 Task: Create a task  Integrate Google Analytics to track user behavior , assign it to team member softage.6@softage.net in the project TransparentLine and update the status of the task to  On Track  , set the priority of the task to High.
Action: Mouse moved to (81, 510)
Screenshot: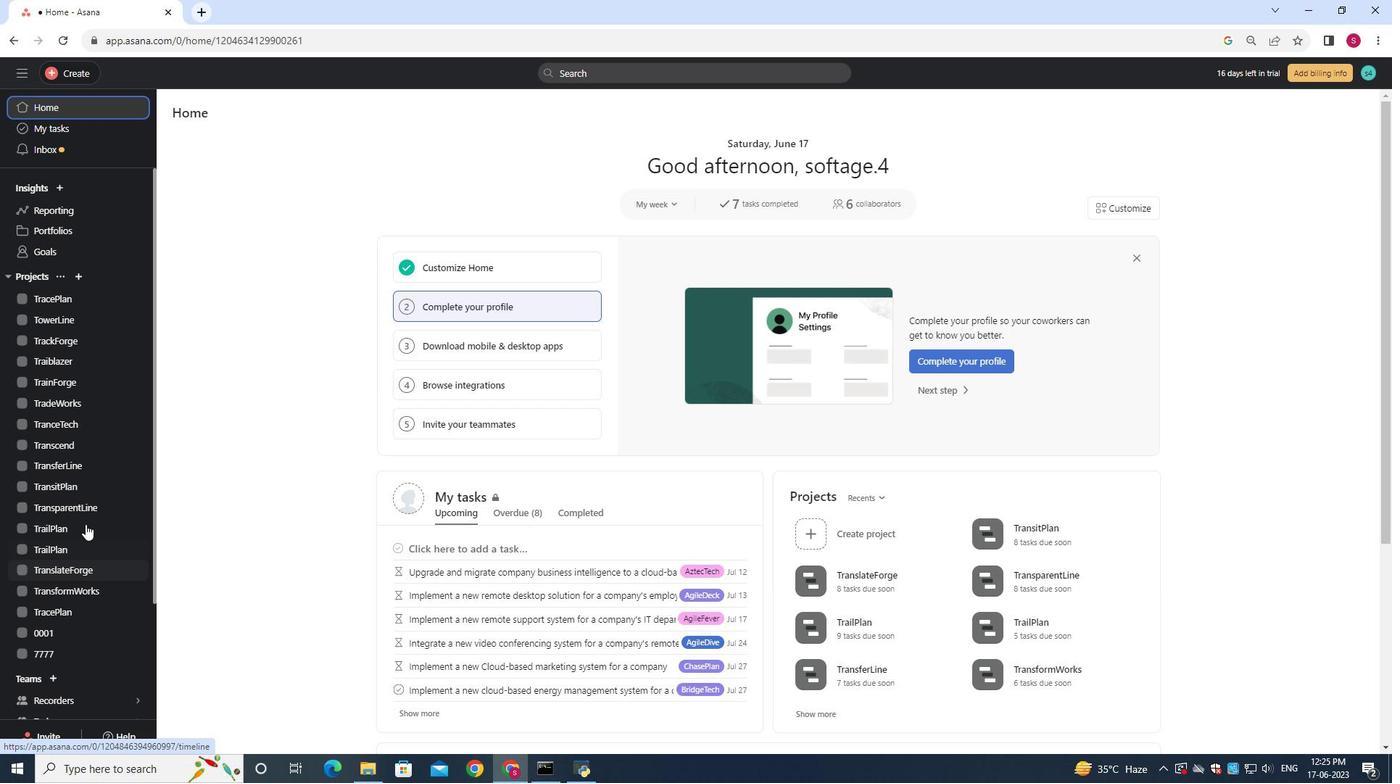 
Action: Mouse pressed left at (81, 510)
Screenshot: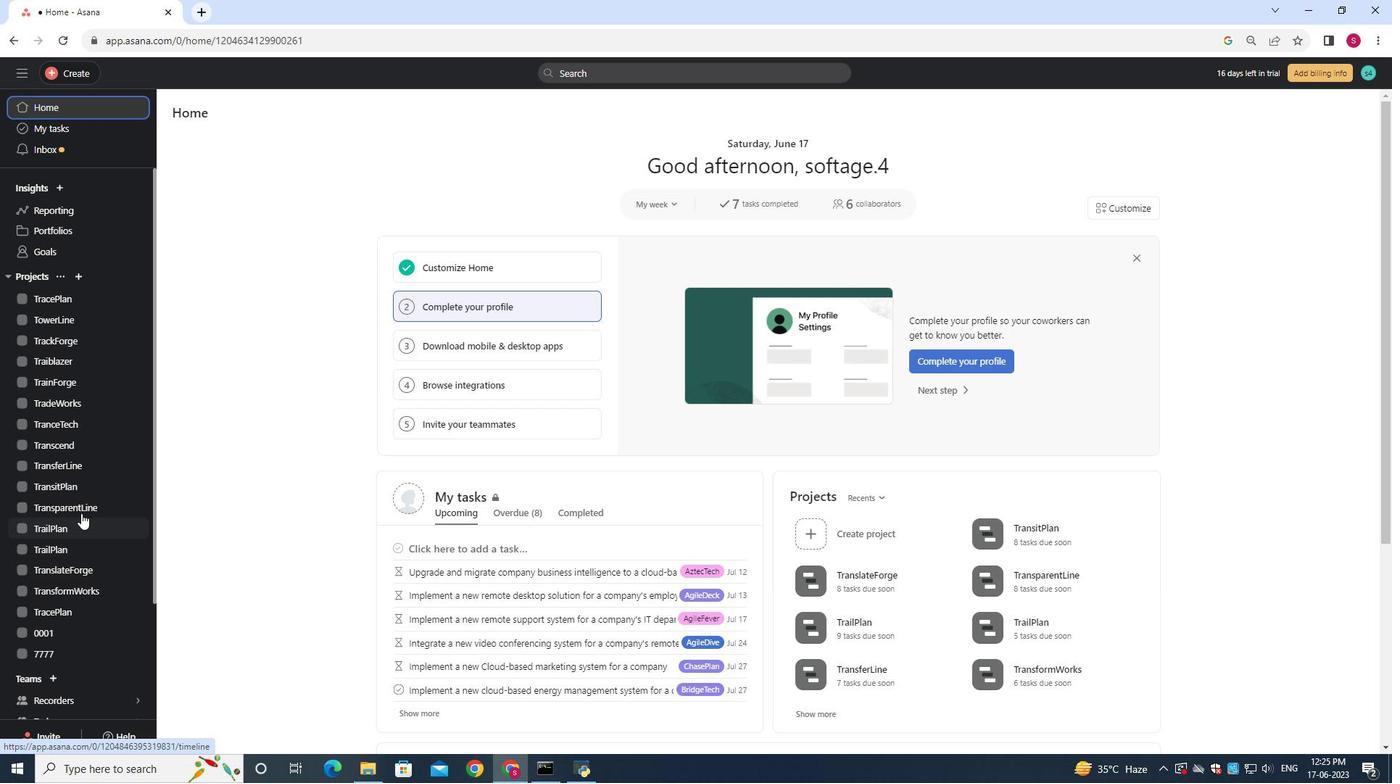 
Action: Mouse moved to (208, 172)
Screenshot: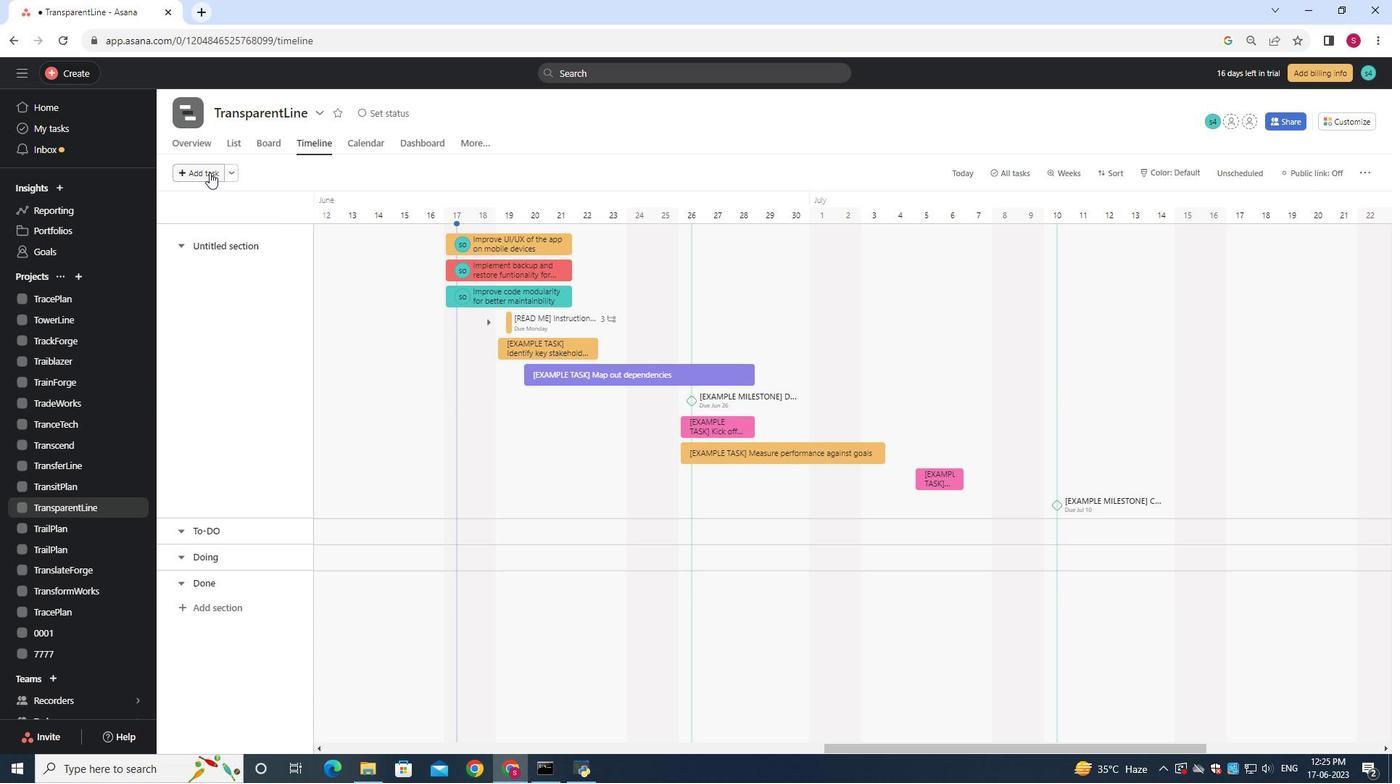 
Action: Mouse pressed left at (208, 172)
Screenshot: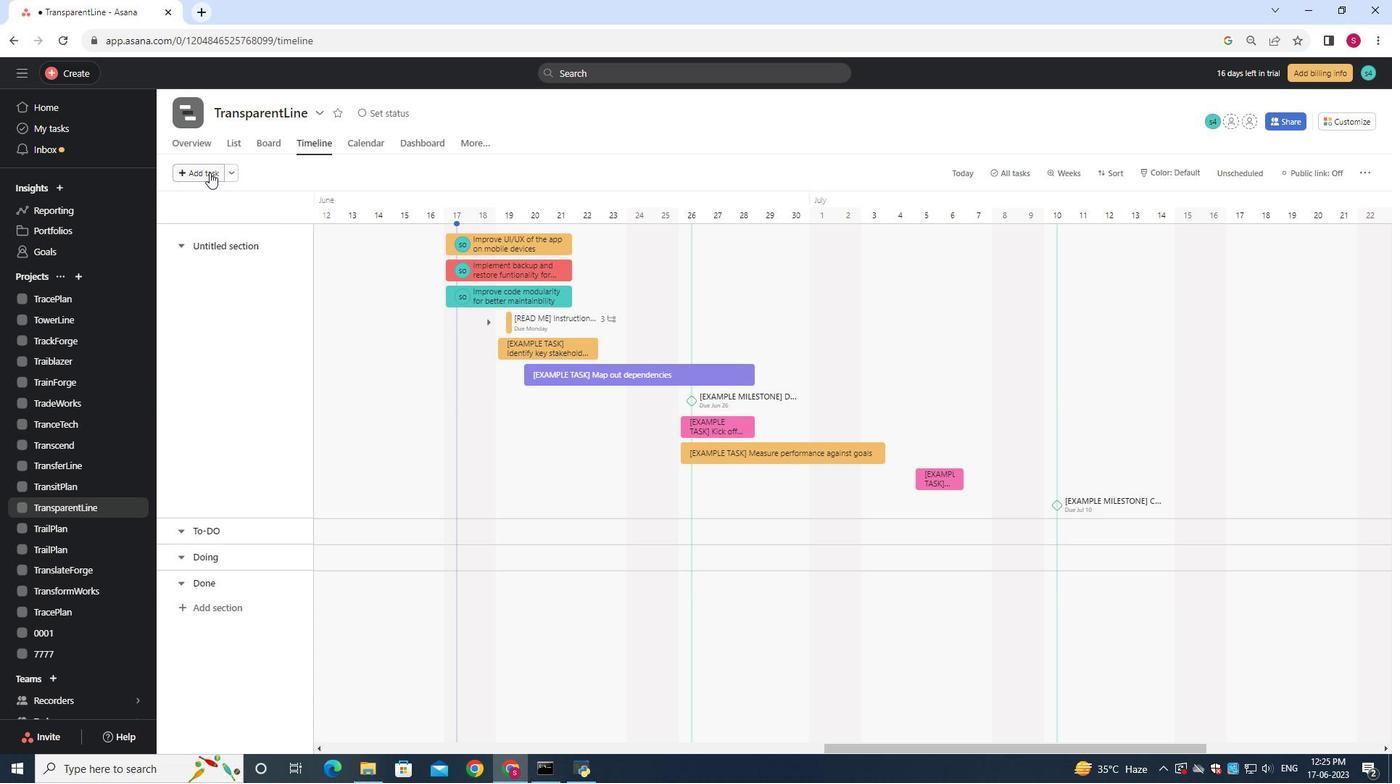 
Action: Mouse moved to (216, 173)
Screenshot: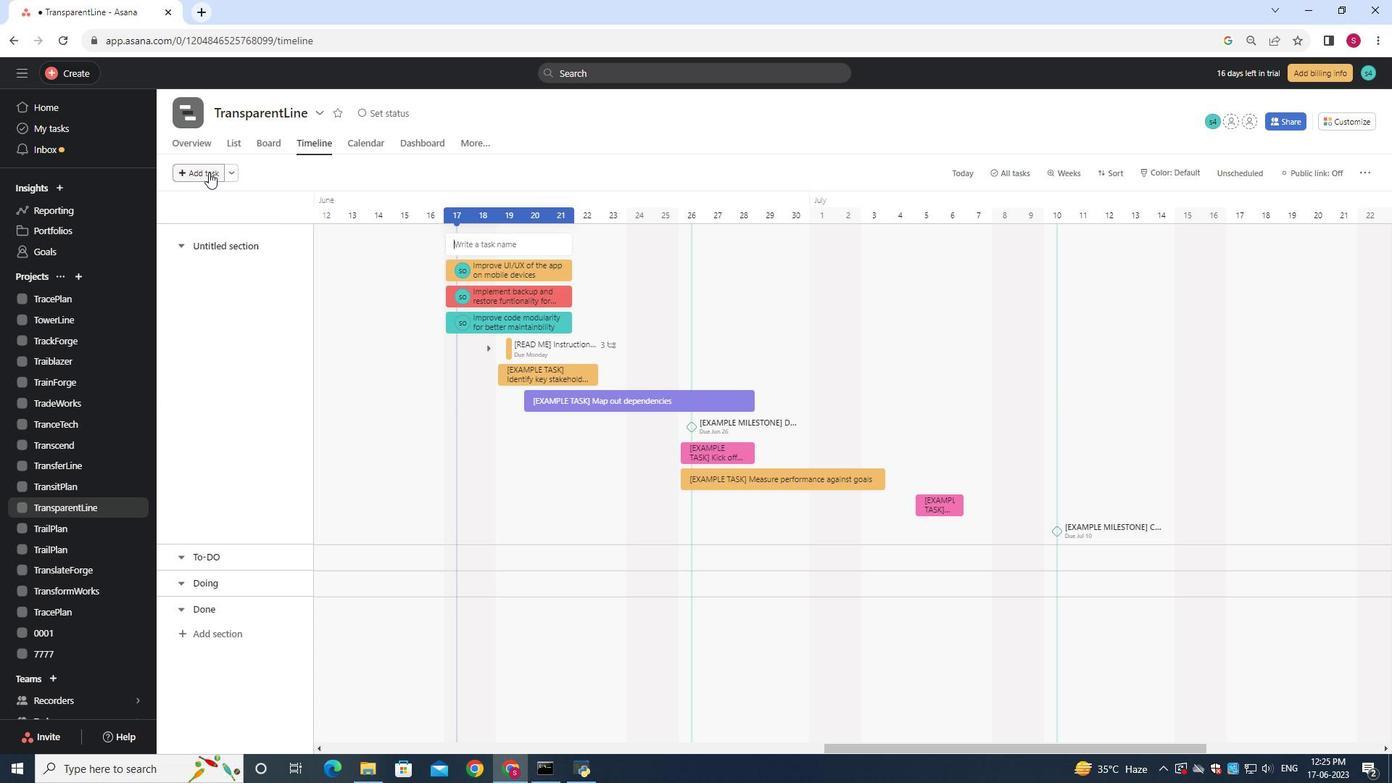 
Action: Key pressed <Key.shift>Integrate<Key.space><Key.shift>Google<Key.space><Key.shift>Analytics<Key.space>to<Key.space>c<Key.backspace>track<Key.space>user<Key.space>behavior
Screenshot: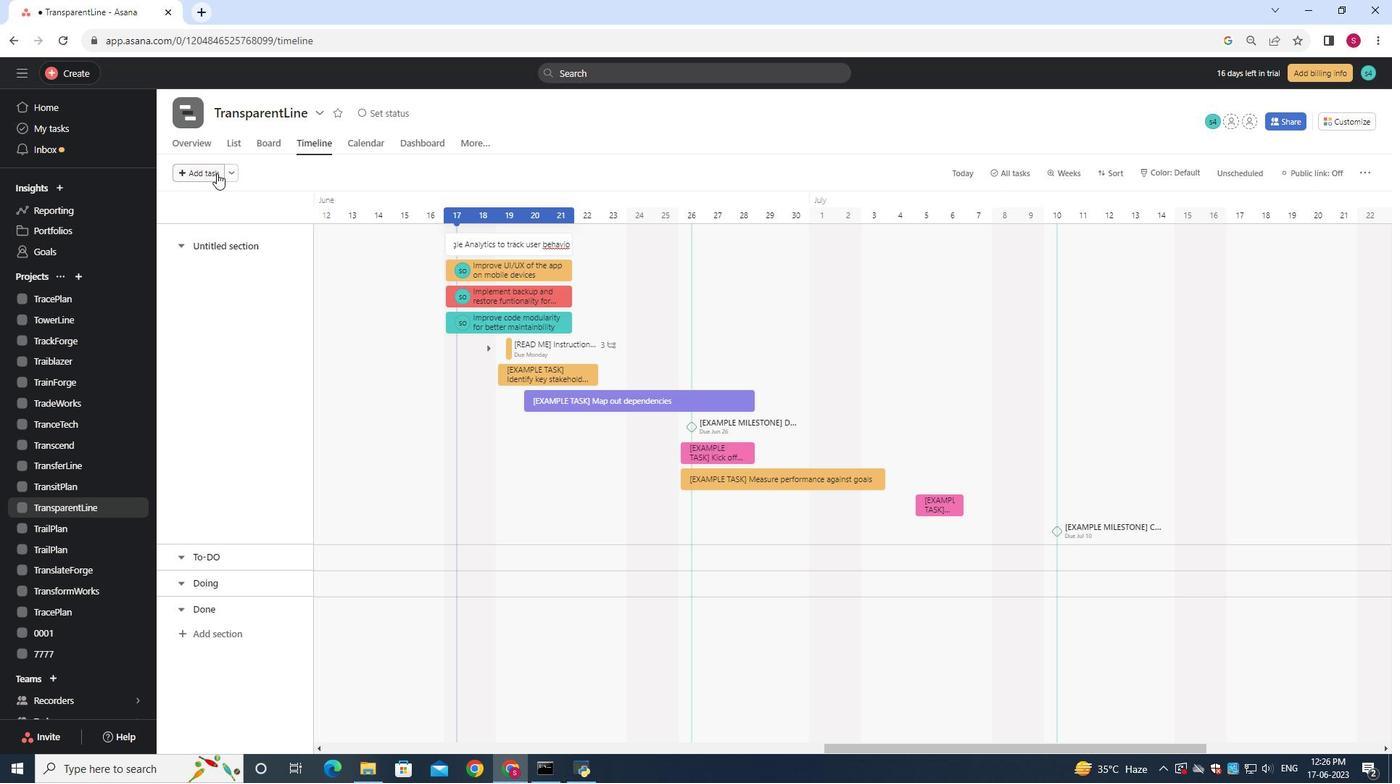 
Action: Mouse moved to (572, 248)
Screenshot: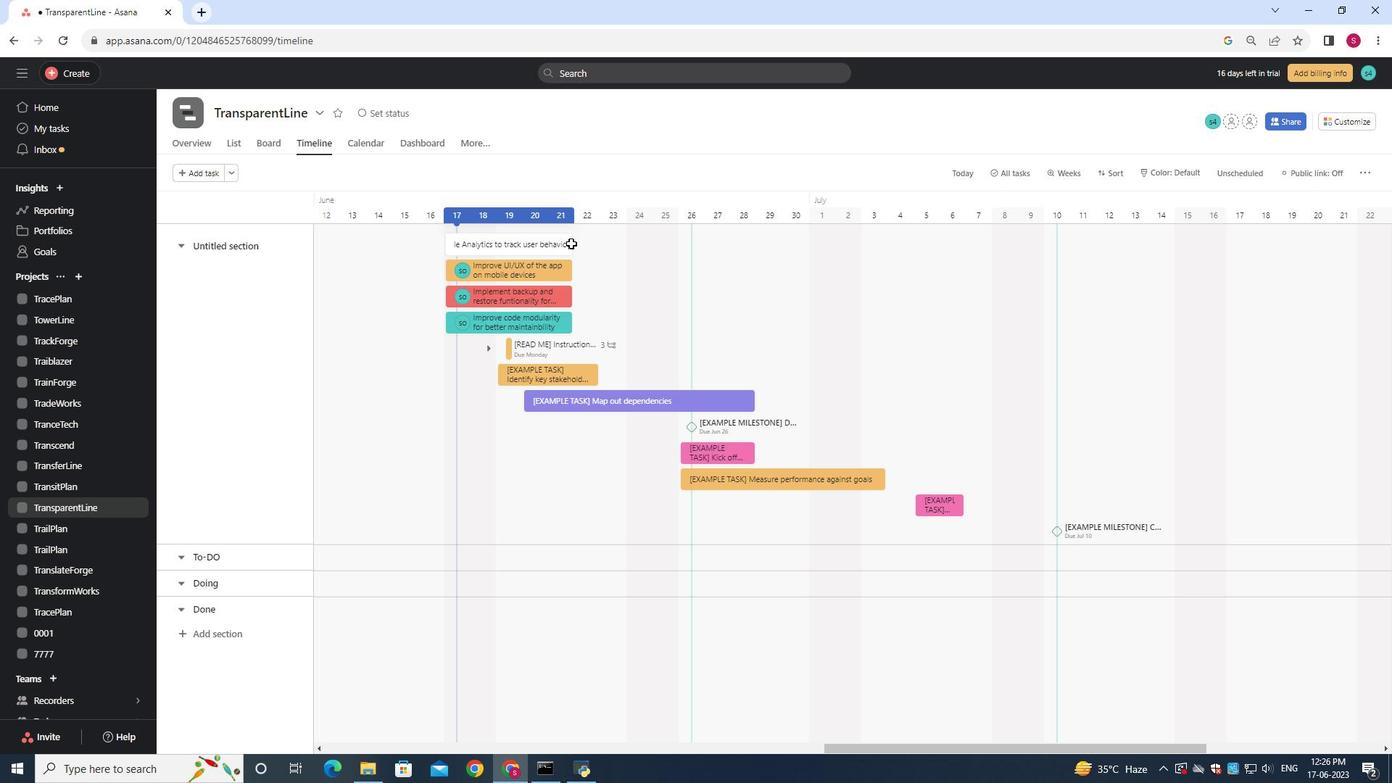 
Action: Mouse pressed left at (572, 248)
Screenshot: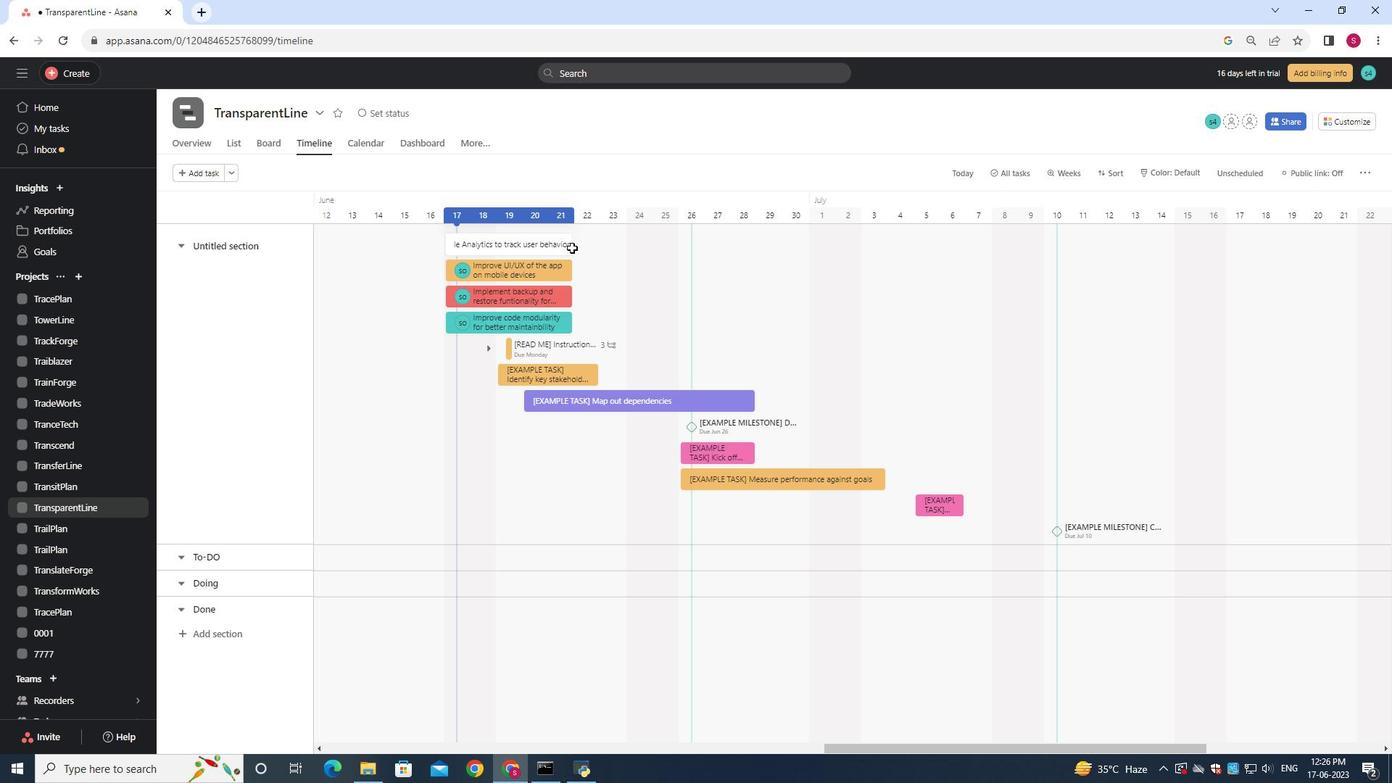 
Action: Mouse moved to (1080, 252)
Screenshot: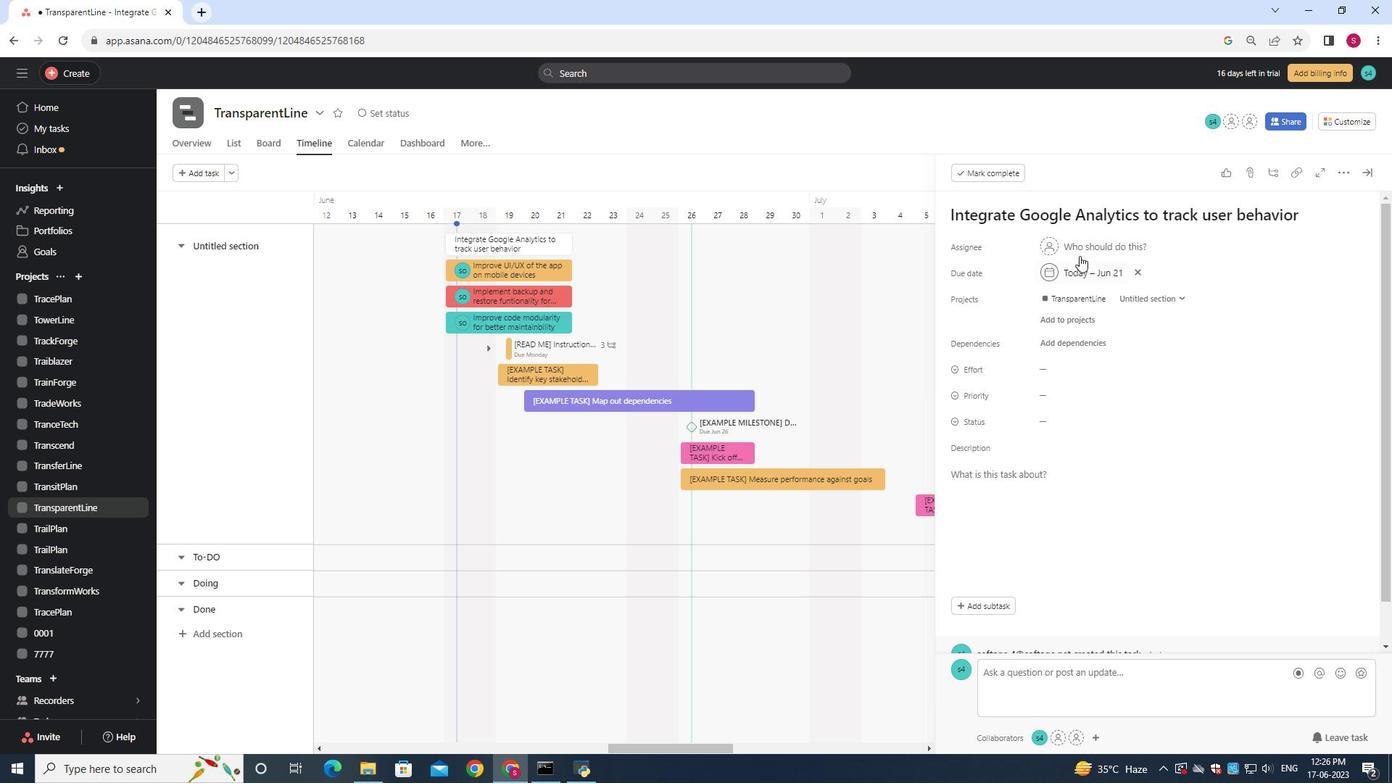 
Action: Mouse pressed left at (1080, 252)
Screenshot: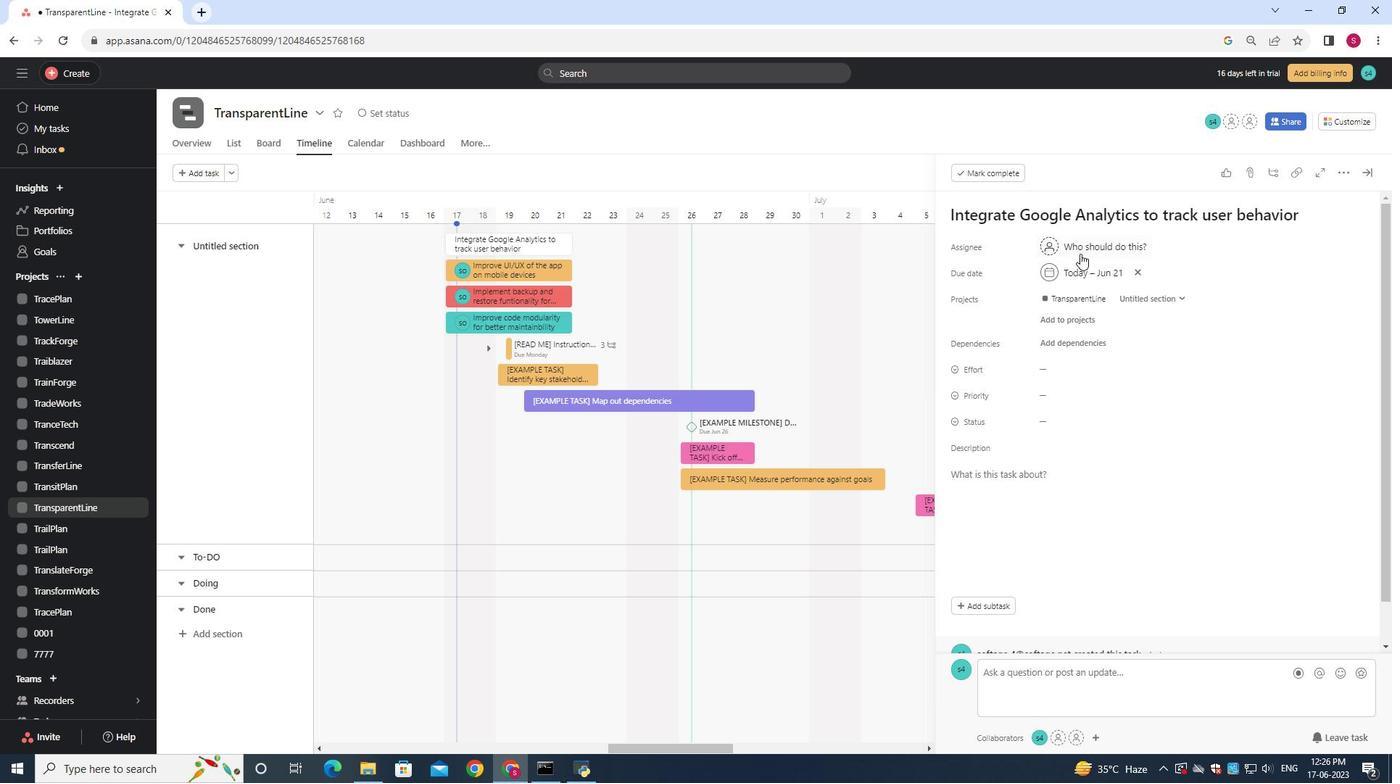 
Action: Mouse moved to (1080, 251)
Screenshot: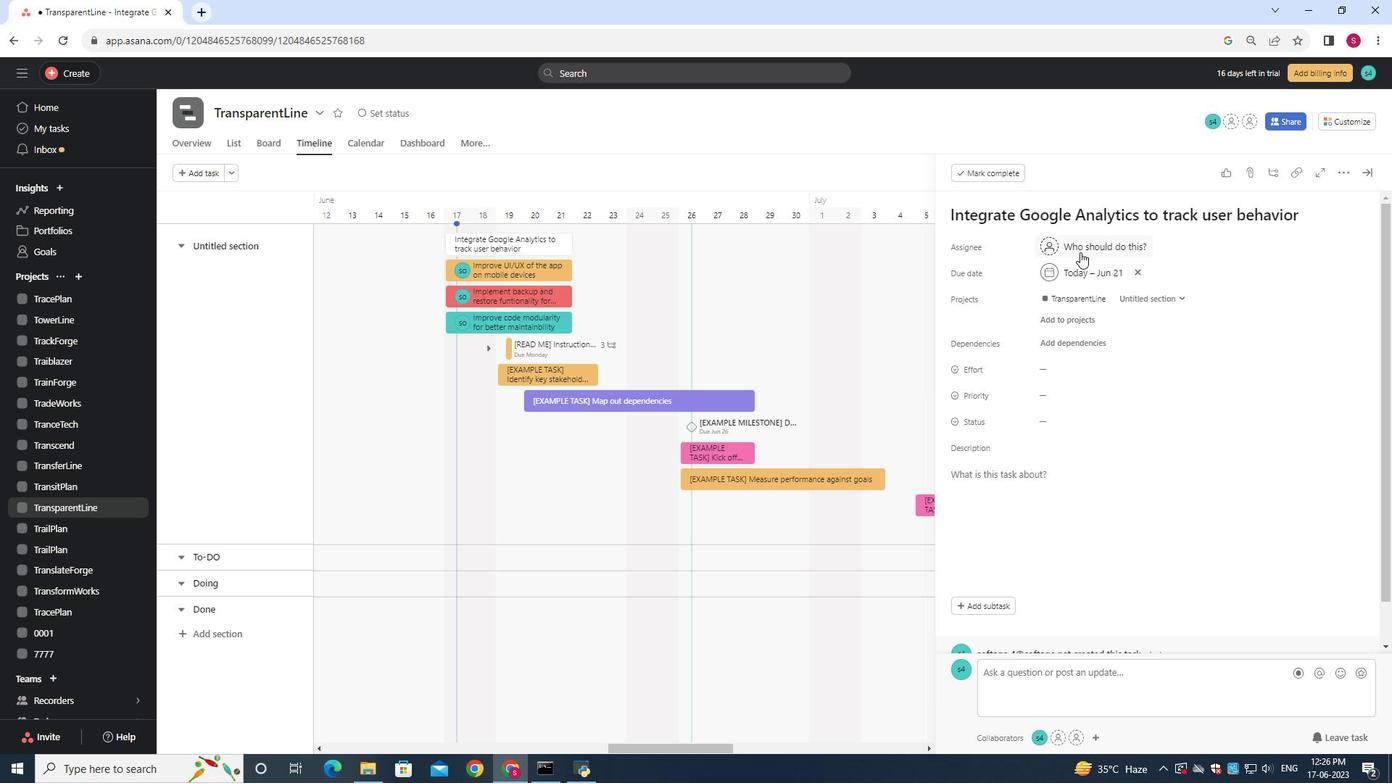 
Action: Key pressed softage.6<Key.shift>@softage.net
Screenshot: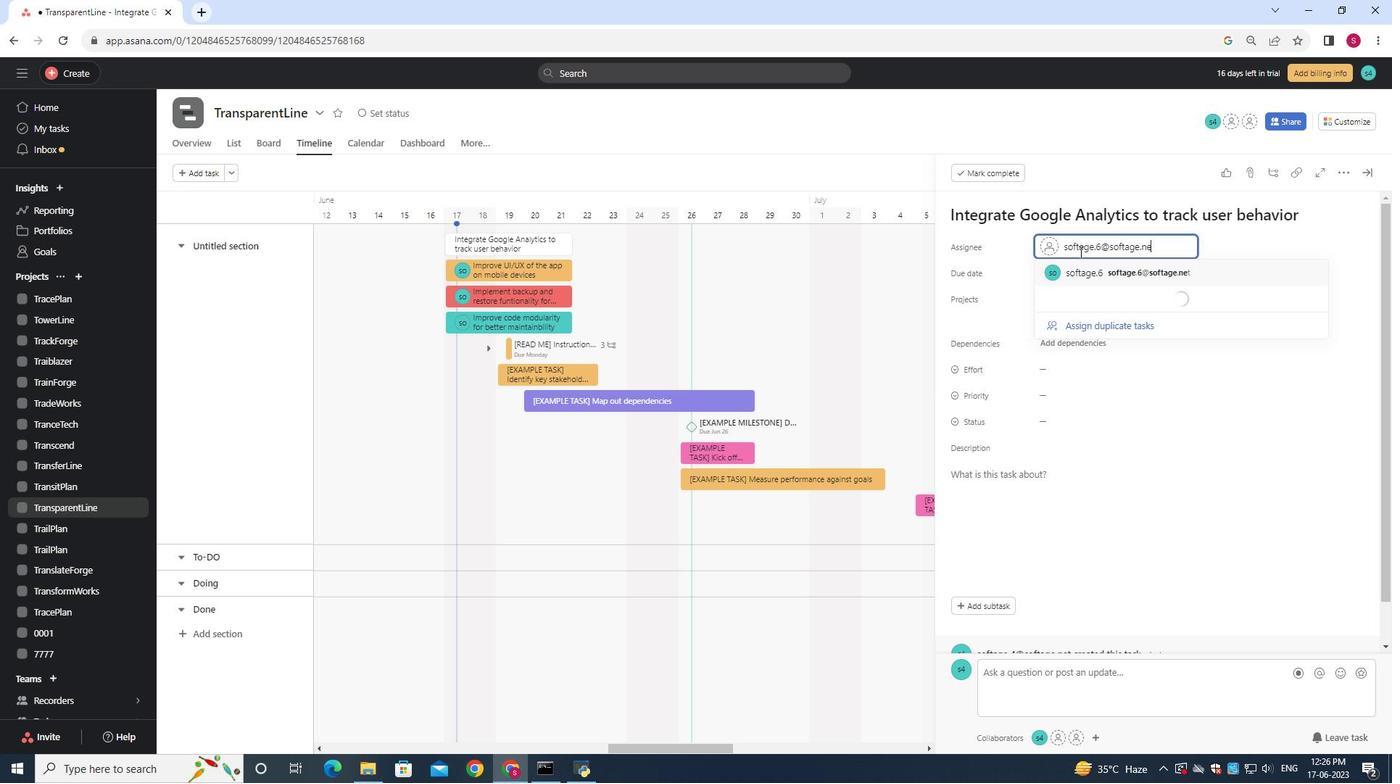 
Action: Mouse moved to (1112, 269)
Screenshot: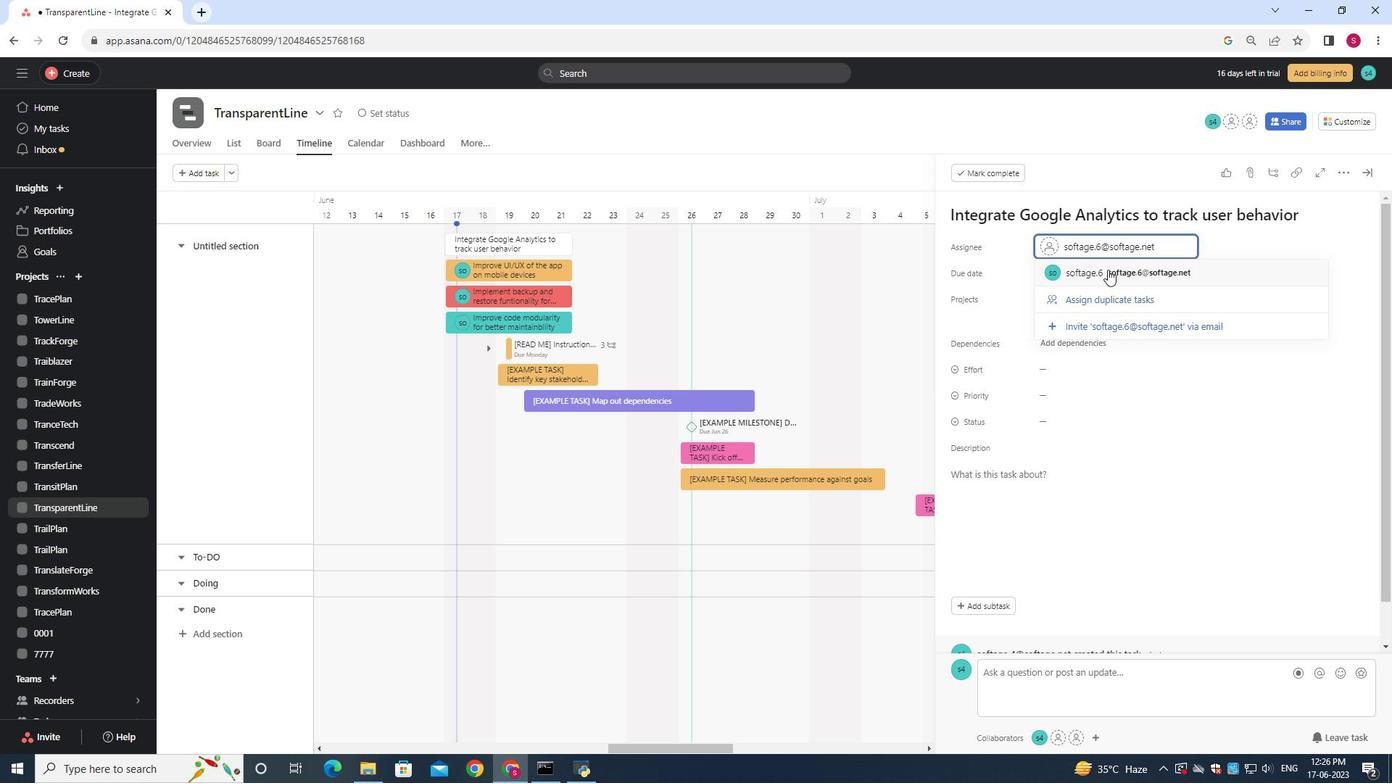 
Action: Mouse pressed left at (1112, 269)
Screenshot: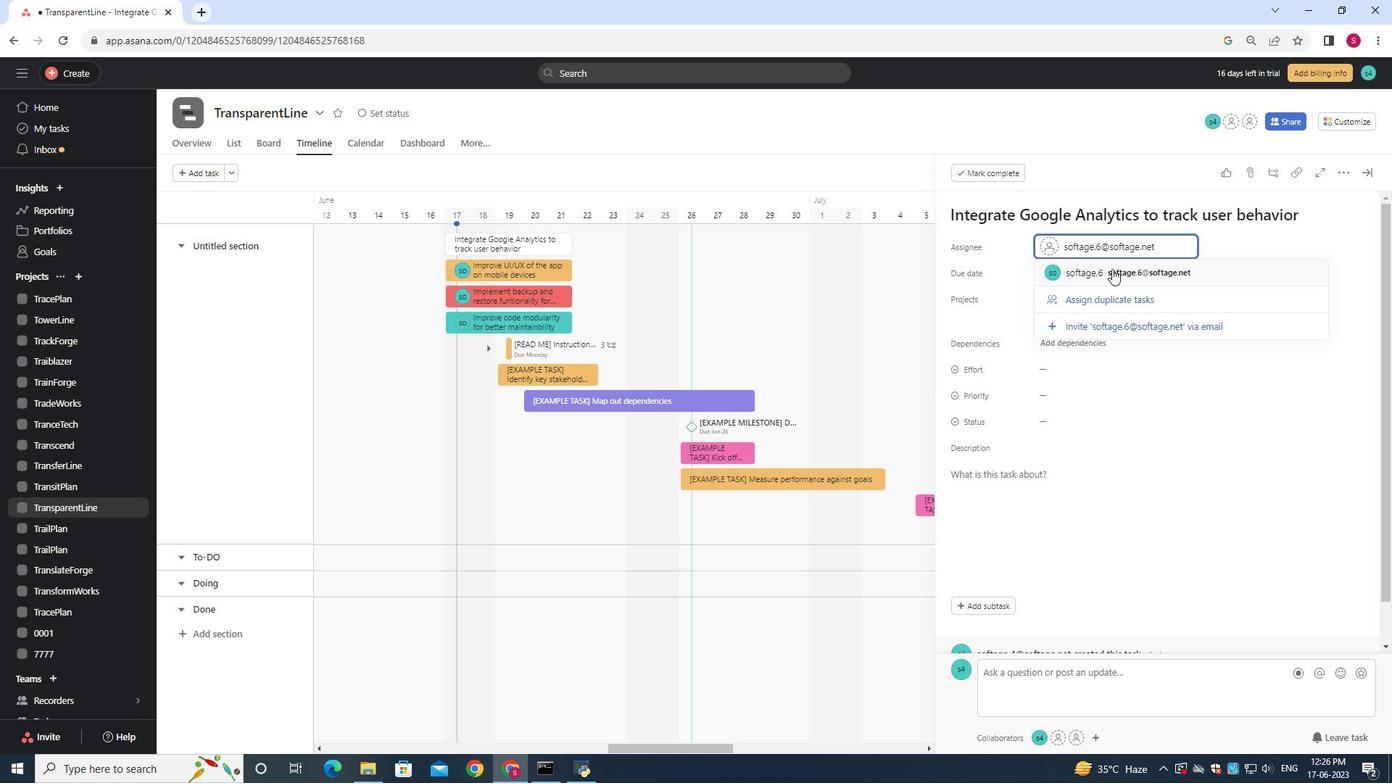 
Action: Mouse moved to (1040, 423)
Screenshot: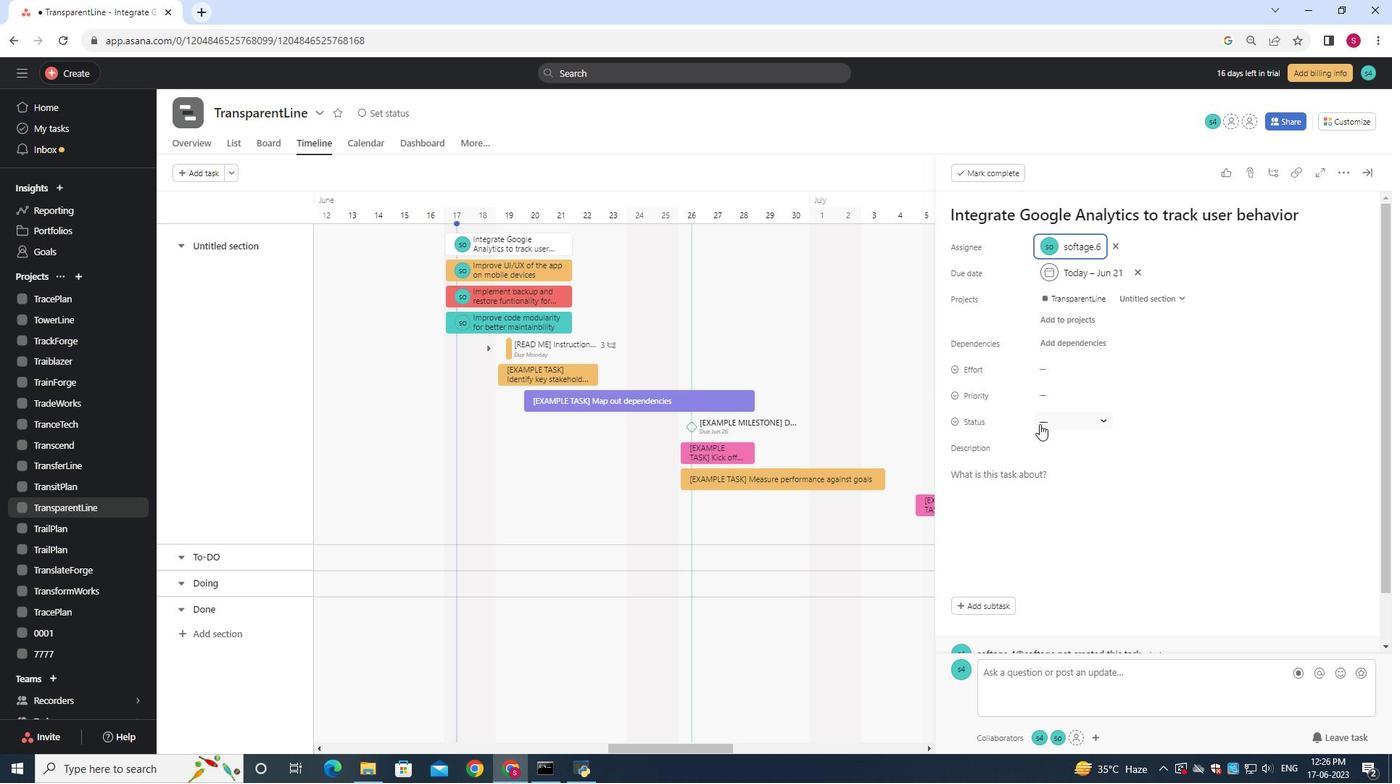 
Action: Mouse pressed left at (1040, 423)
Screenshot: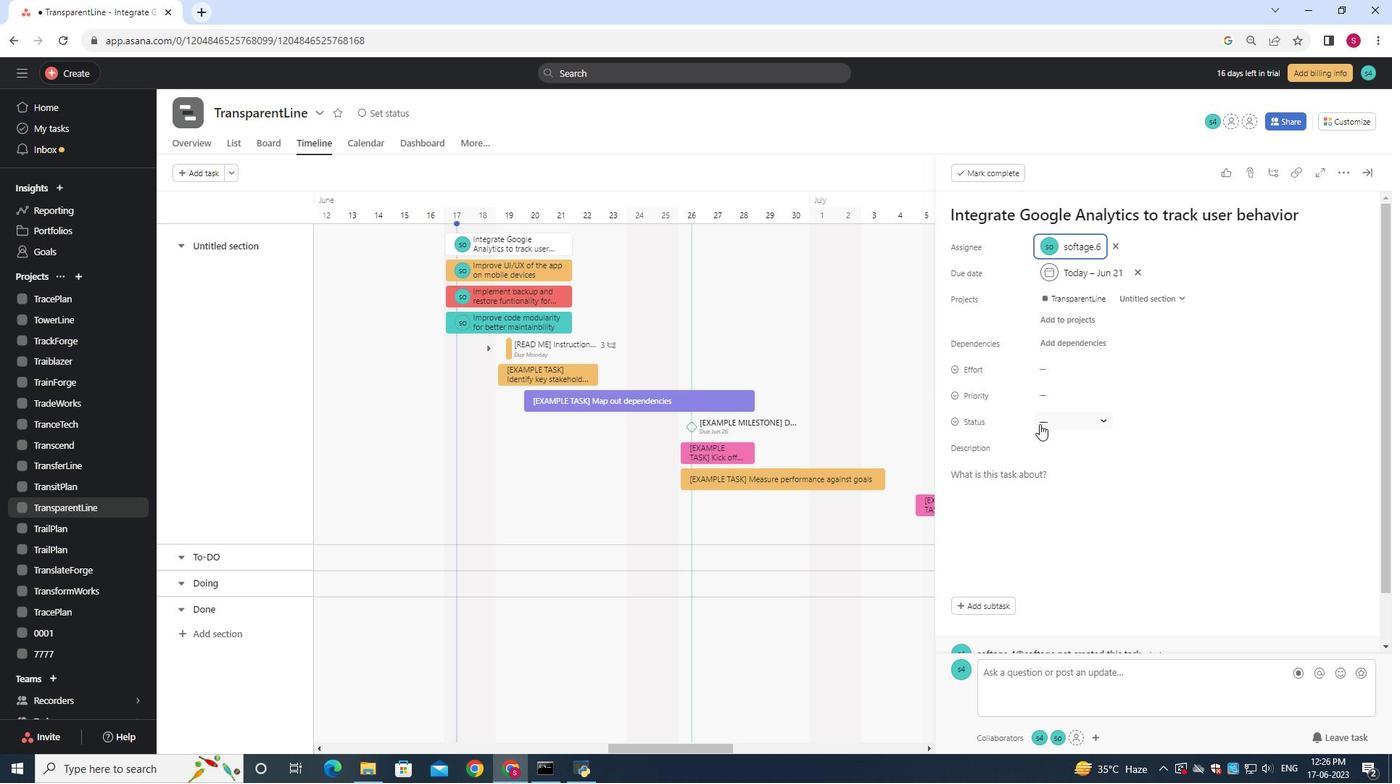 
Action: Mouse moved to (1073, 458)
Screenshot: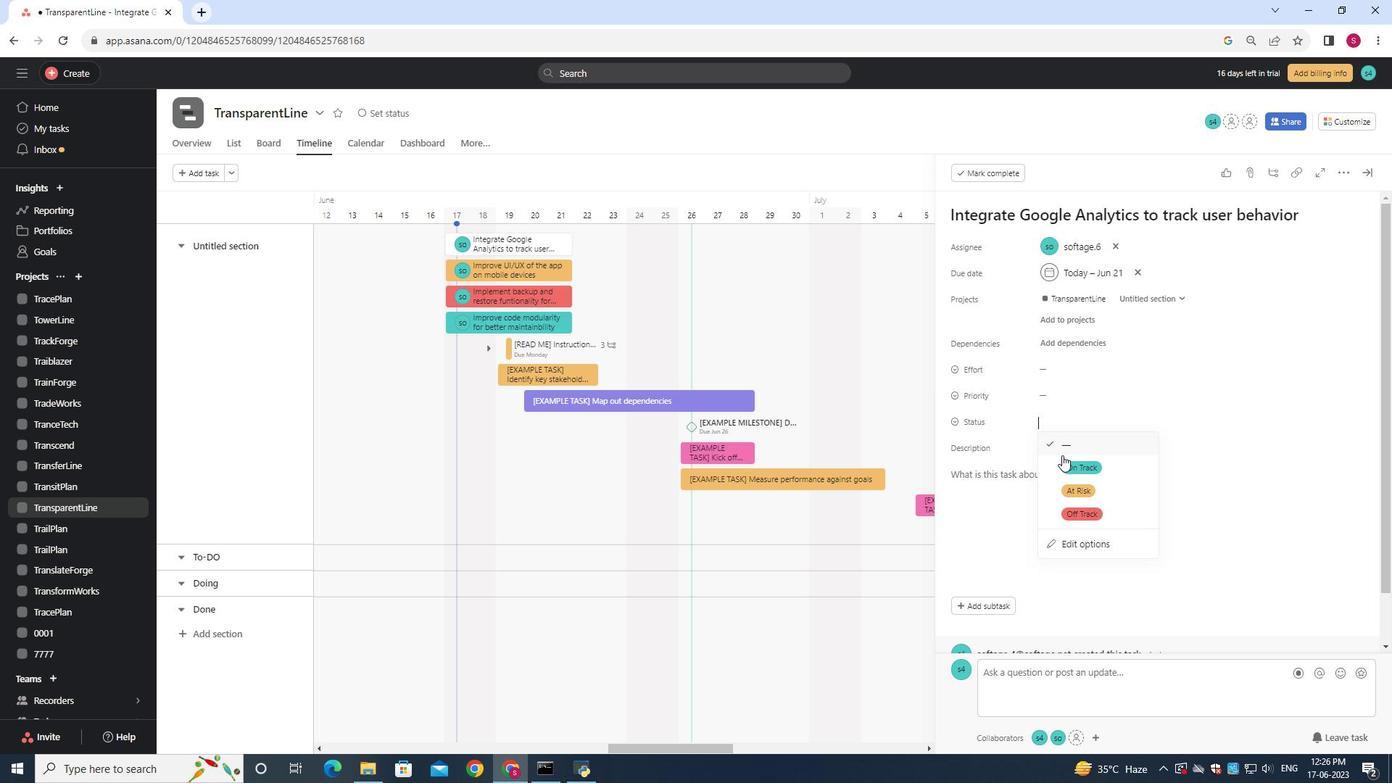 
Action: Mouse pressed left at (1073, 458)
Screenshot: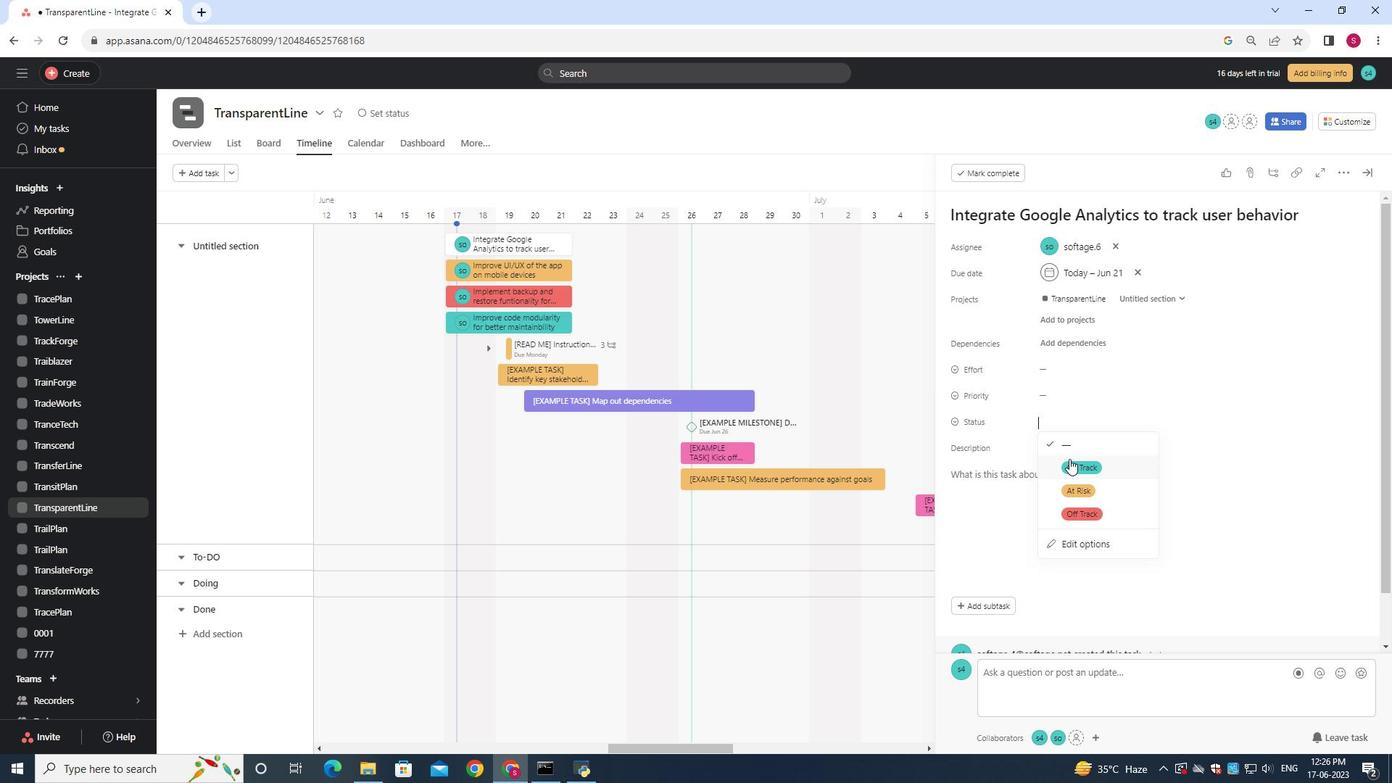 
Action: Mouse moved to (1061, 391)
Screenshot: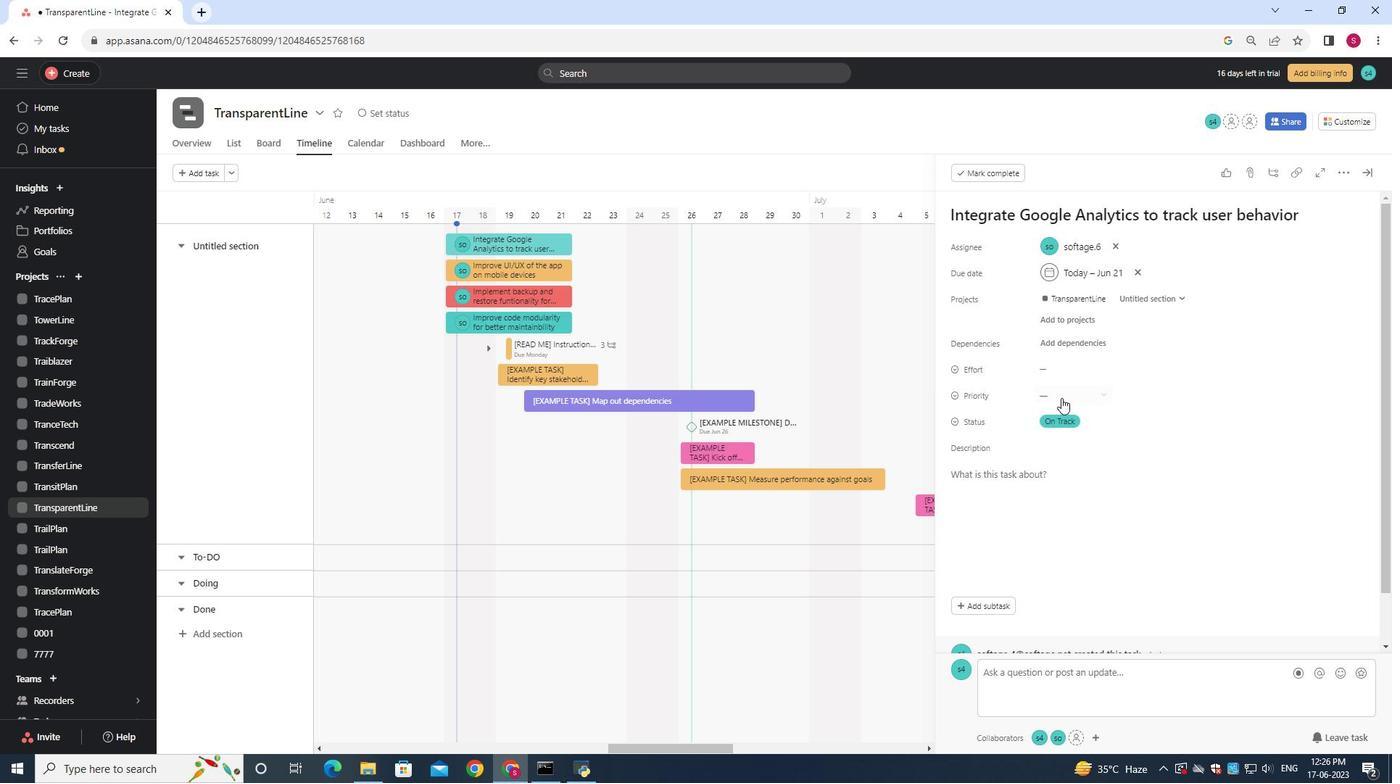 
Action: Mouse pressed left at (1061, 391)
Screenshot: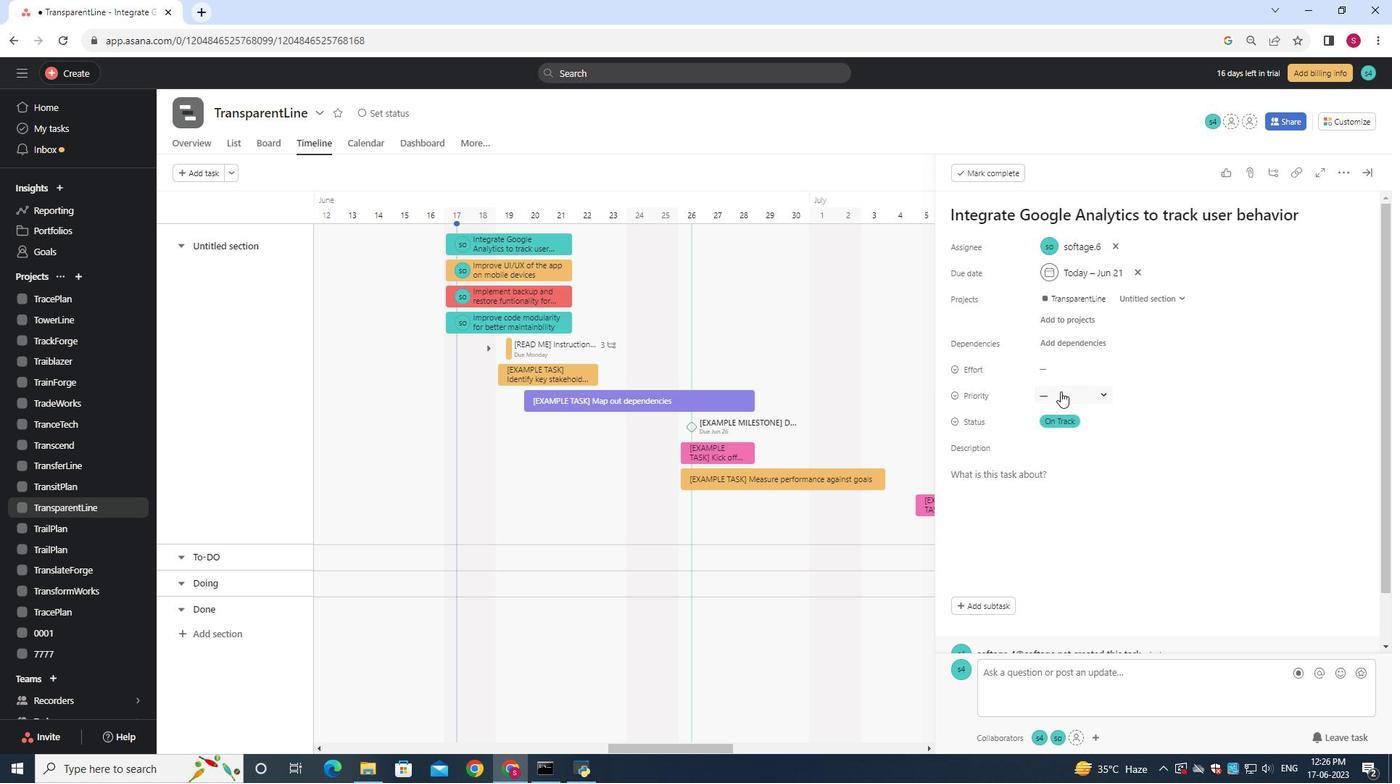 
Action: Mouse moved to (1080, 445)
Screenshot: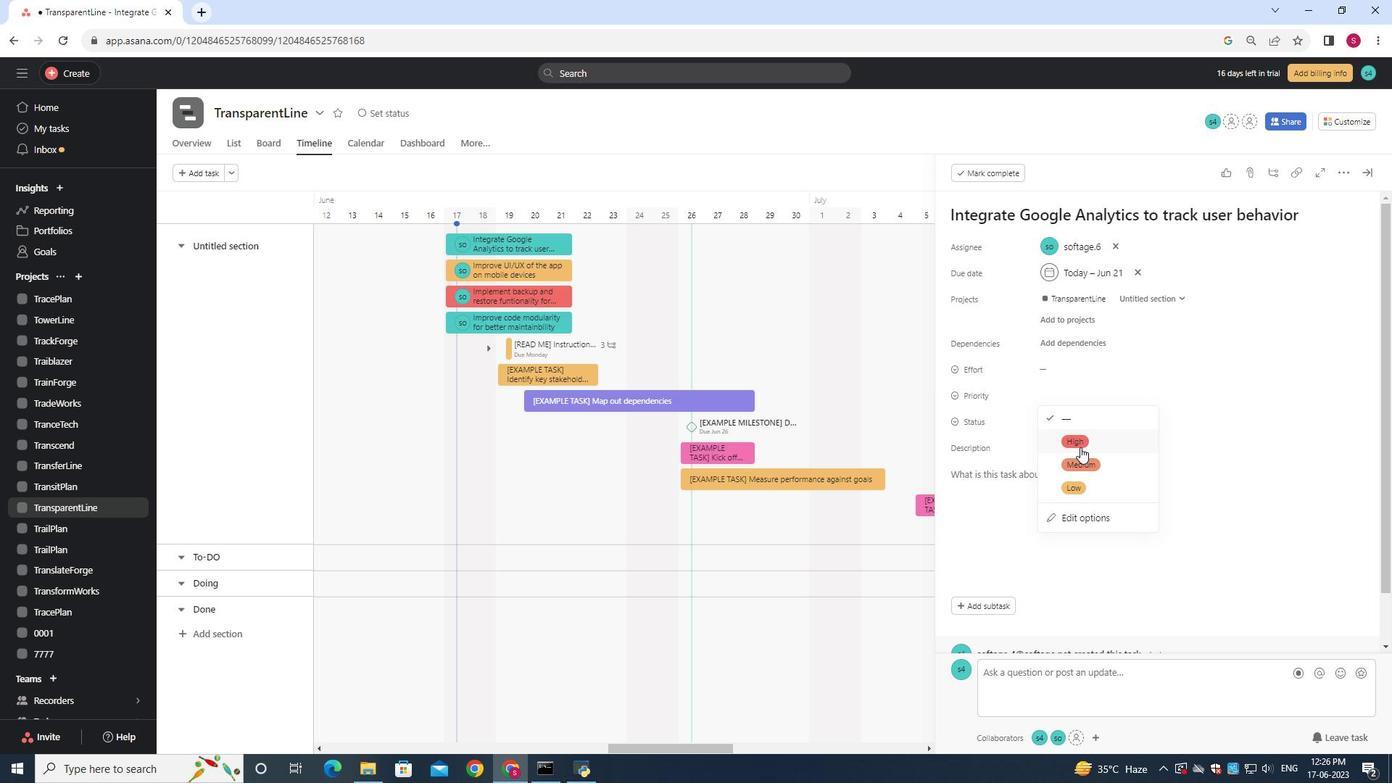 
Action: Mouse pressed left at (1080, 445)
Screenshot: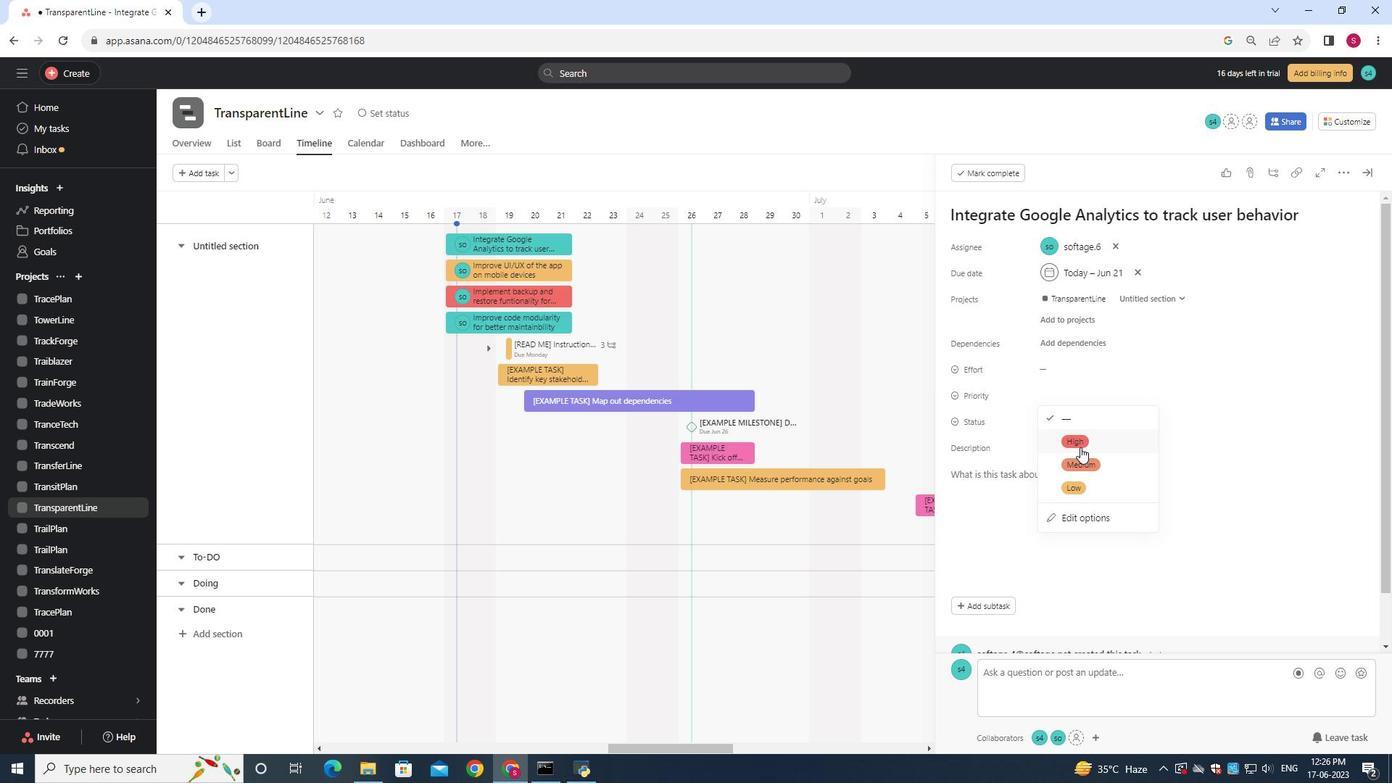 
Action: Mouse moved to (1080, 445)
Screenshot: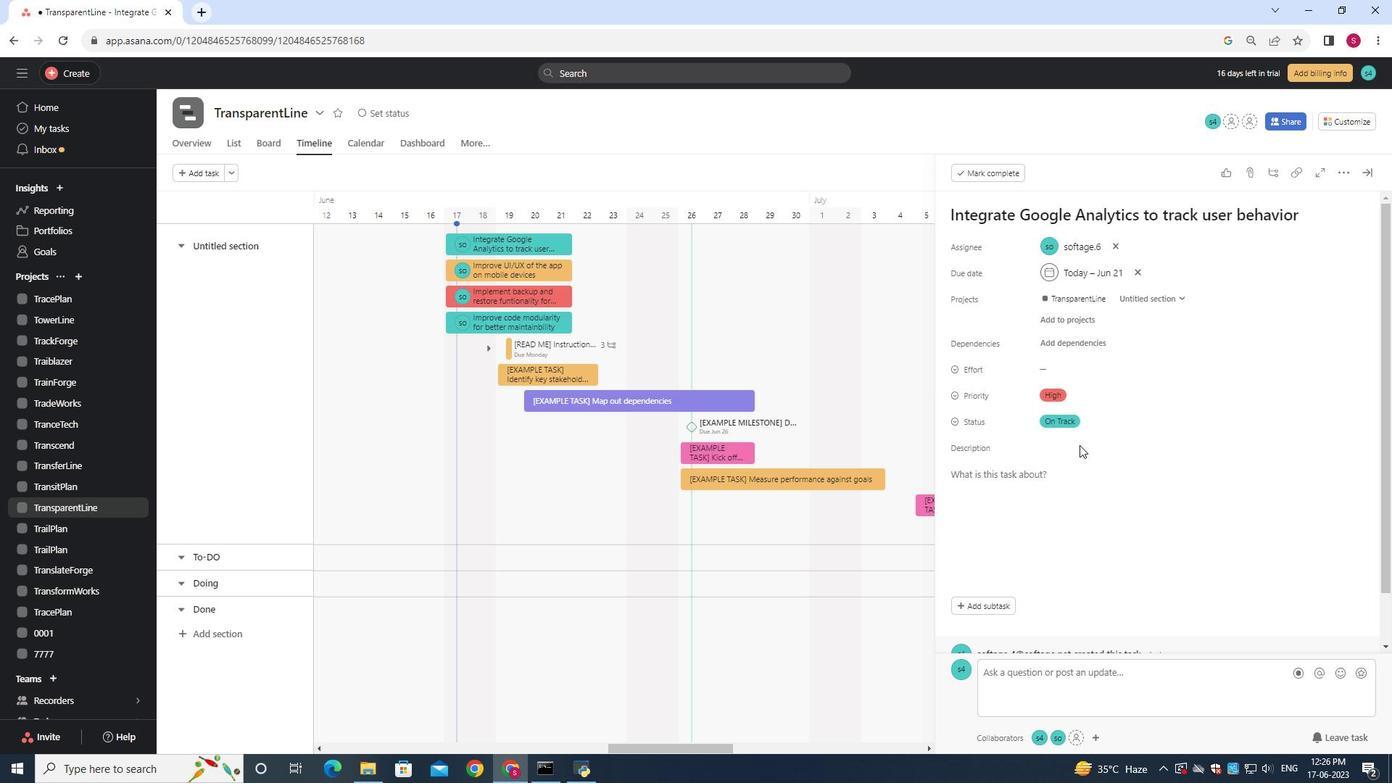 
